 Task: Log work in the project VitalTech for the issue 'Create a new online platform for online graphic design courses with advanced design tools and collaboration features' spent time as '6w 3d 6h 23m' and remaining time as '4w 2d 18h 20m' and move to top of backlog. Now add the issue to the epic 'Disaster Recovery as a Service (DRaaS) Implementation'.
Action: Mouse moved to (203, 63)
Screenshot: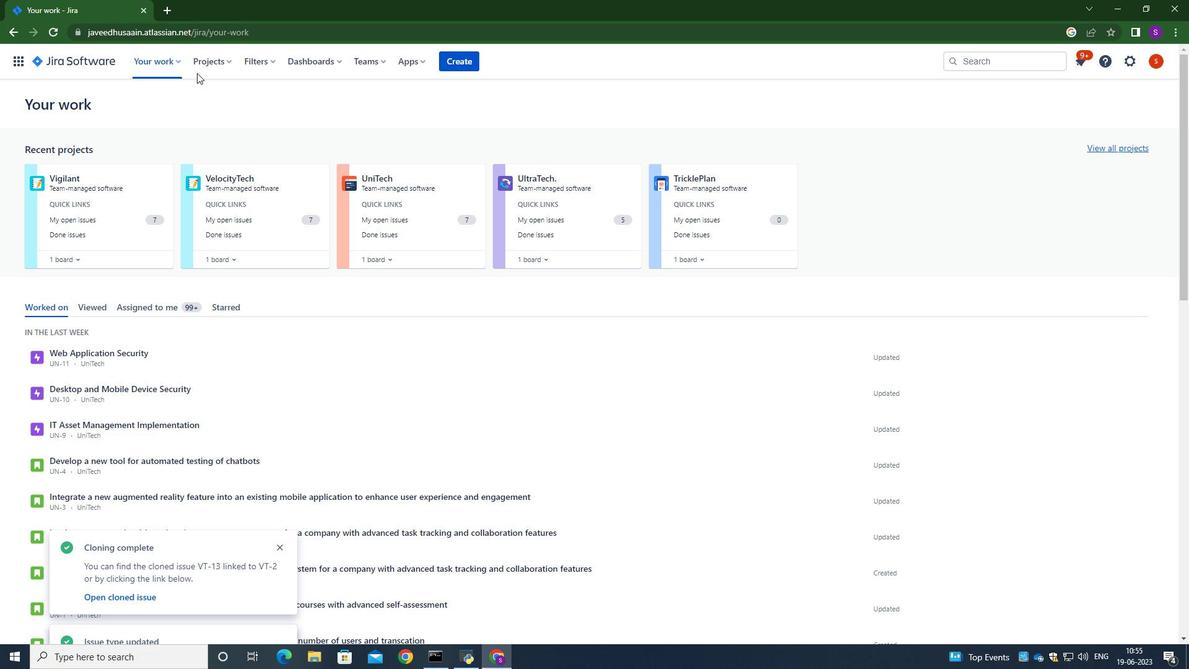 
Action: Mouse pressed left at (203, 63)
Screenshot: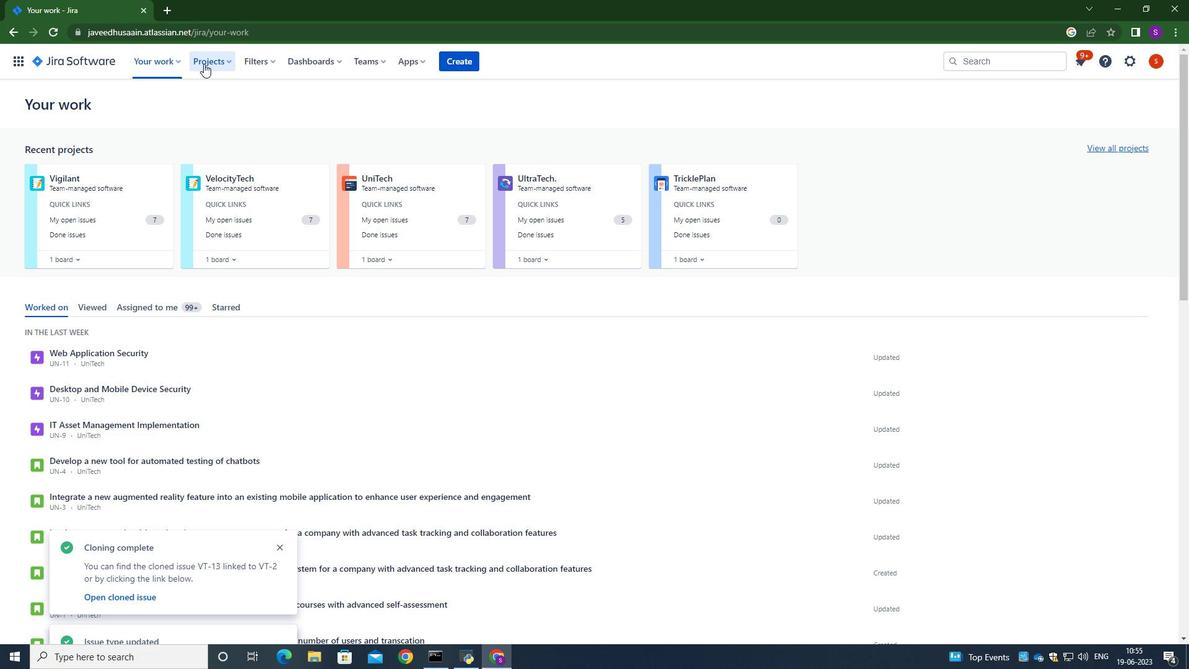 
Action: Mouse moved to (223, 114)
Screenshot: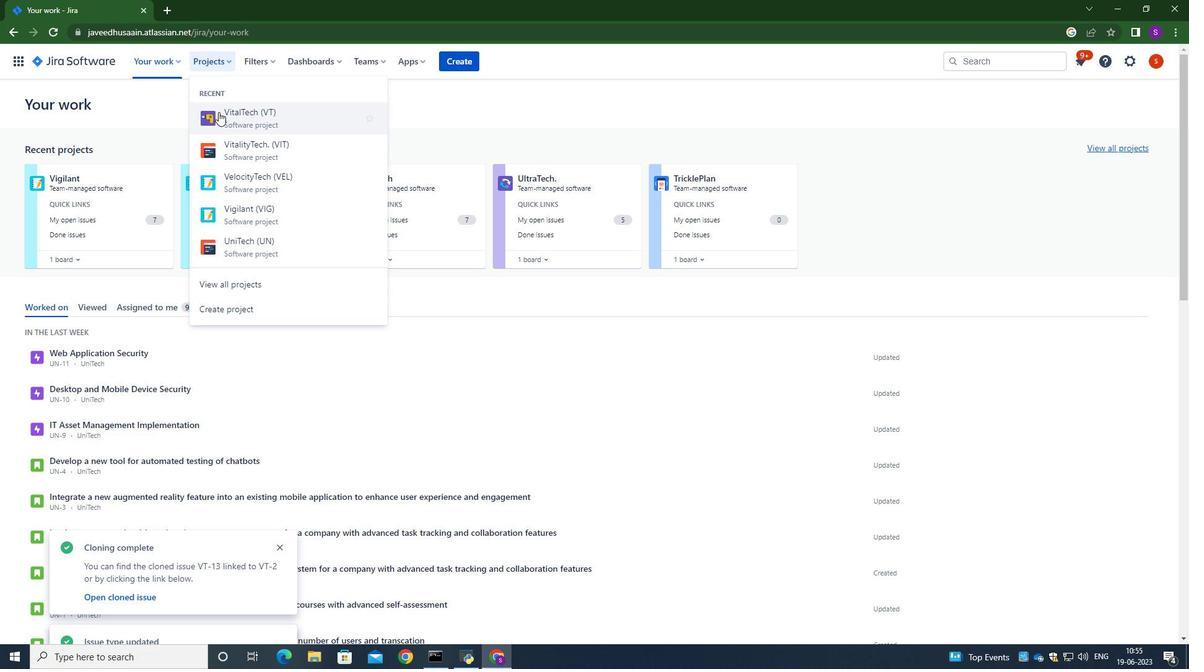 
Action: Mouse pressed left at (223, 114)
Screenshot: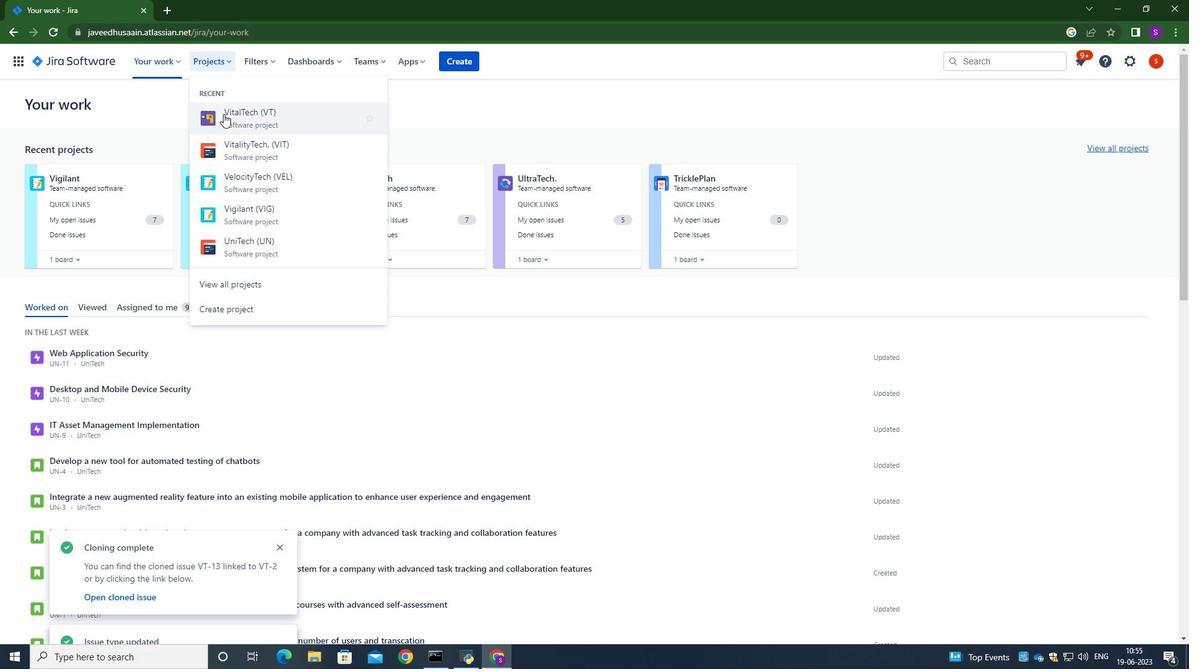 
Action: Mouse moved to (96, 188)
Screenshot: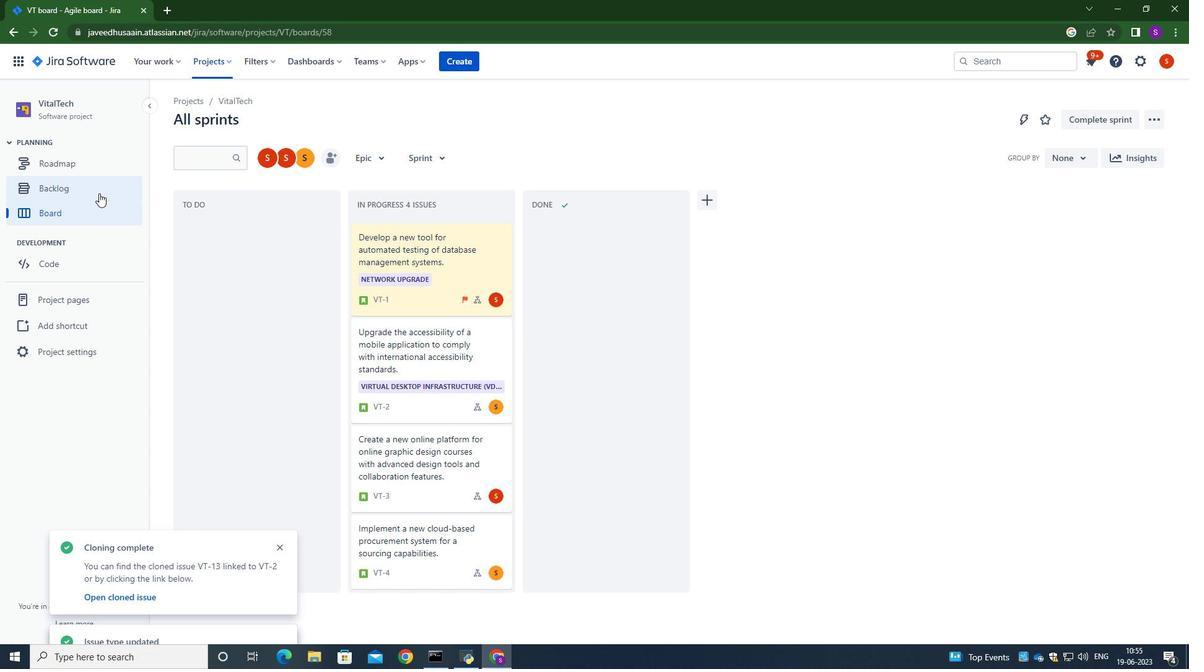 
Action: Mouse pressed left at (96, 188)
Screenshot: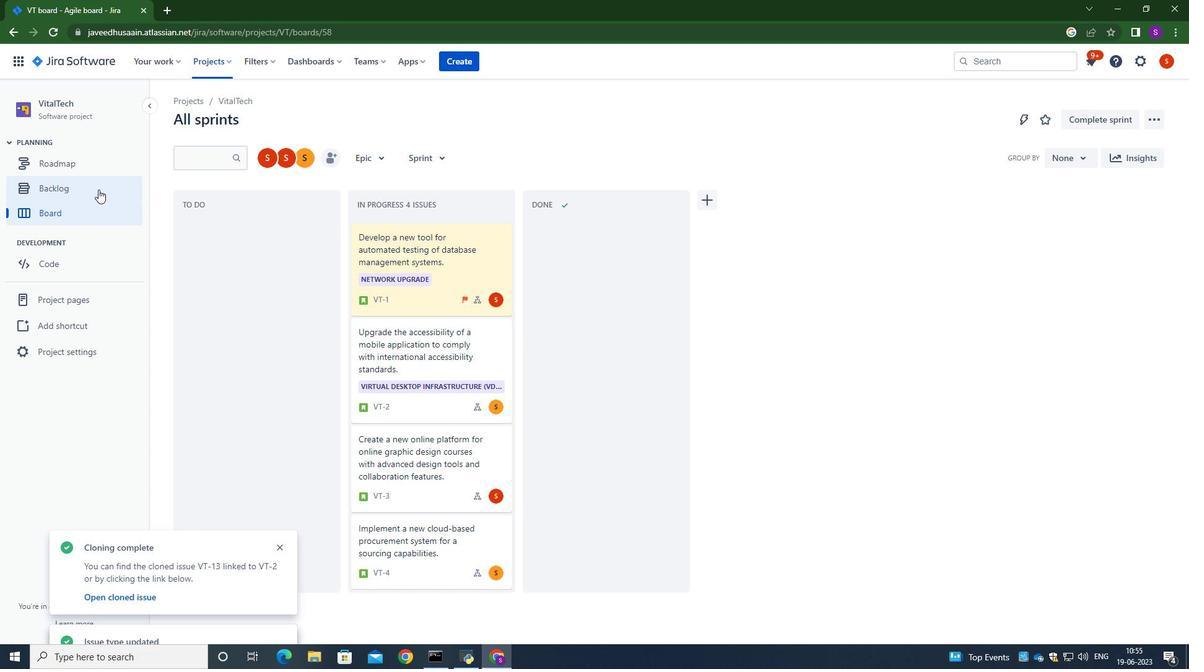 
Action: Mouse moved to (418, 246)
Screenshot: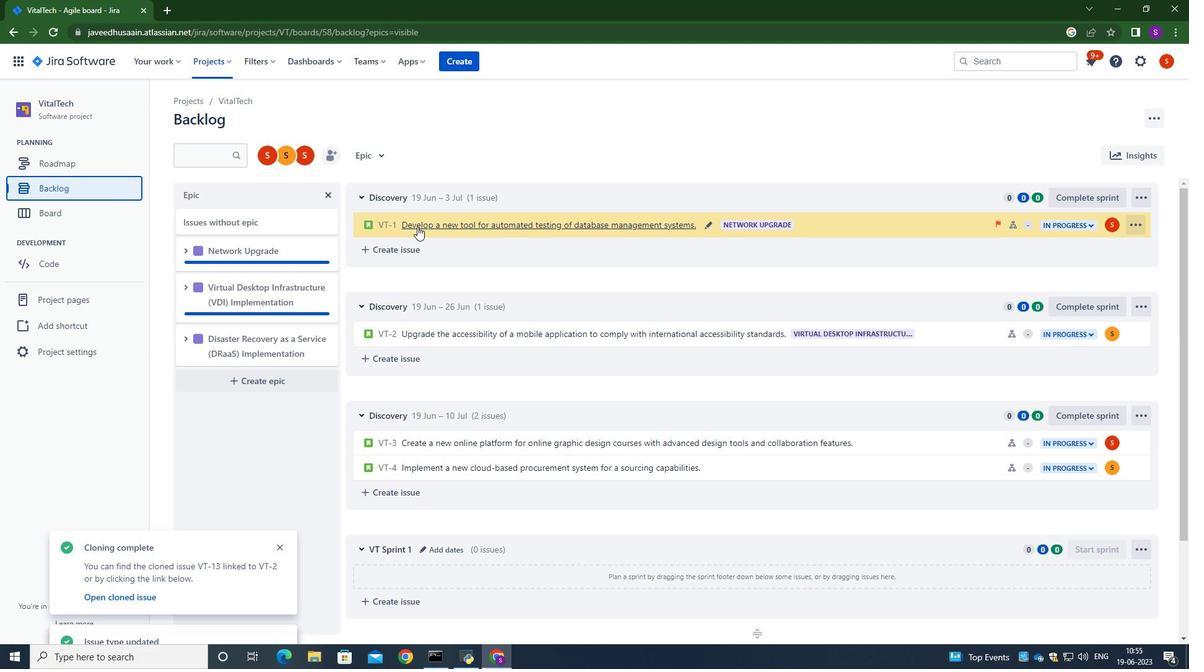 
Action: Mouse scrolled (418, 245) with delta (0, 0)
Screenshot: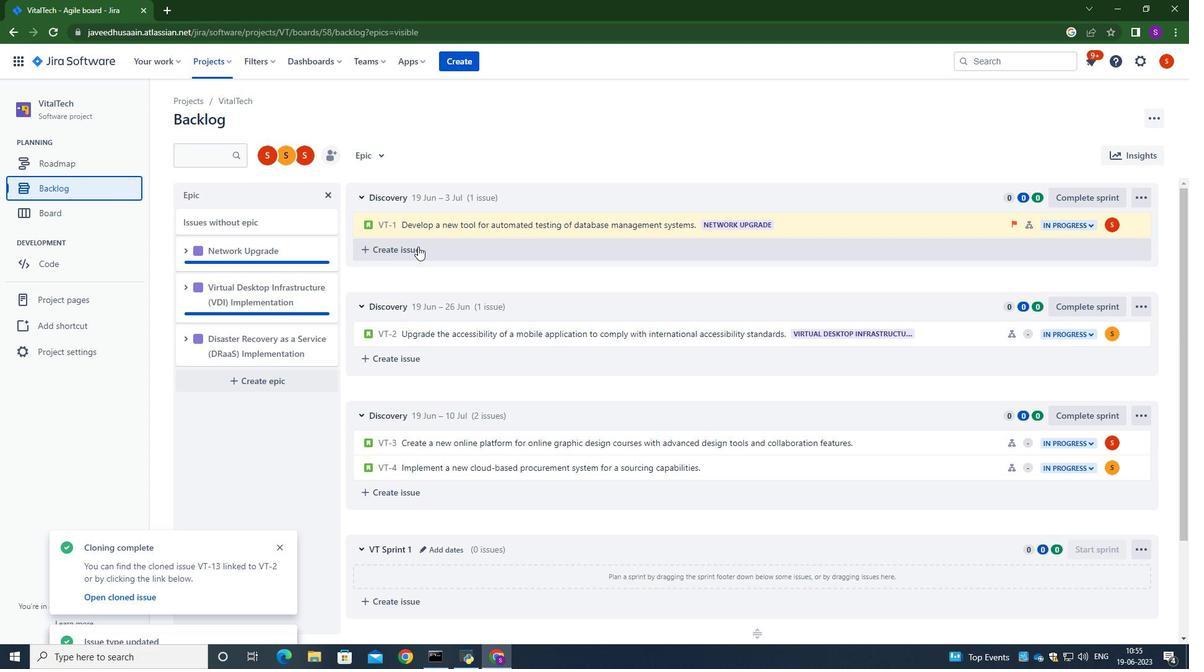 
Action: Mouse scrolled (418, 245) with delta (0, 0)
Screenshot: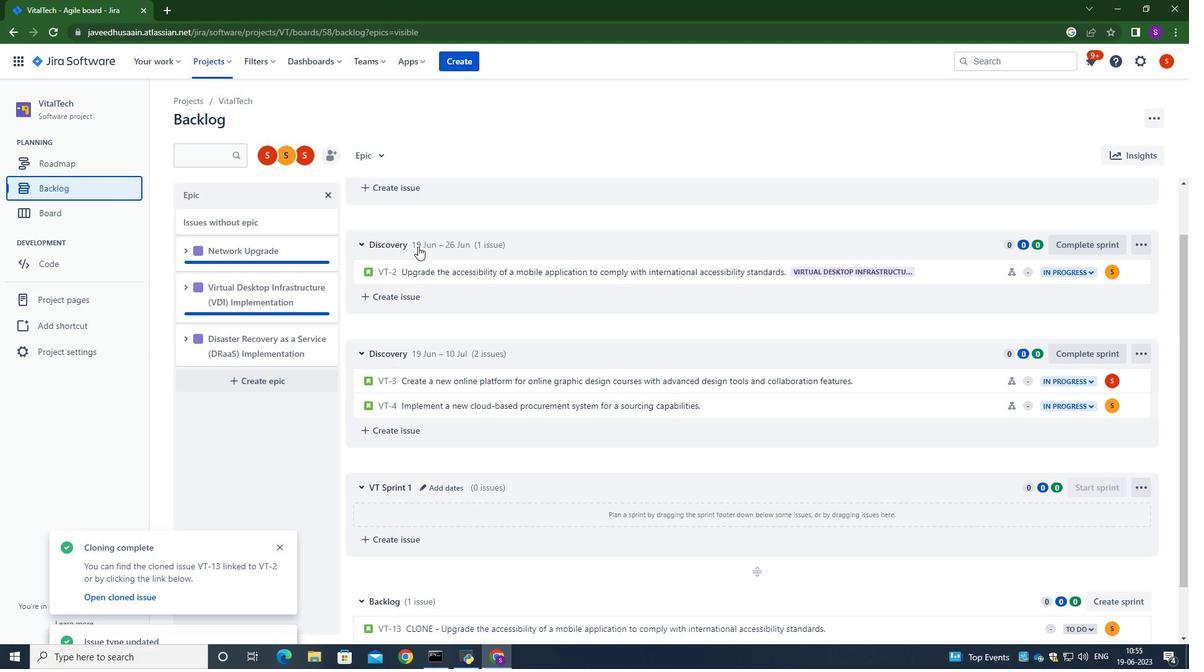 
Action: Mouse scrolled (418, 245) with delta (0, 0)
Screenshot: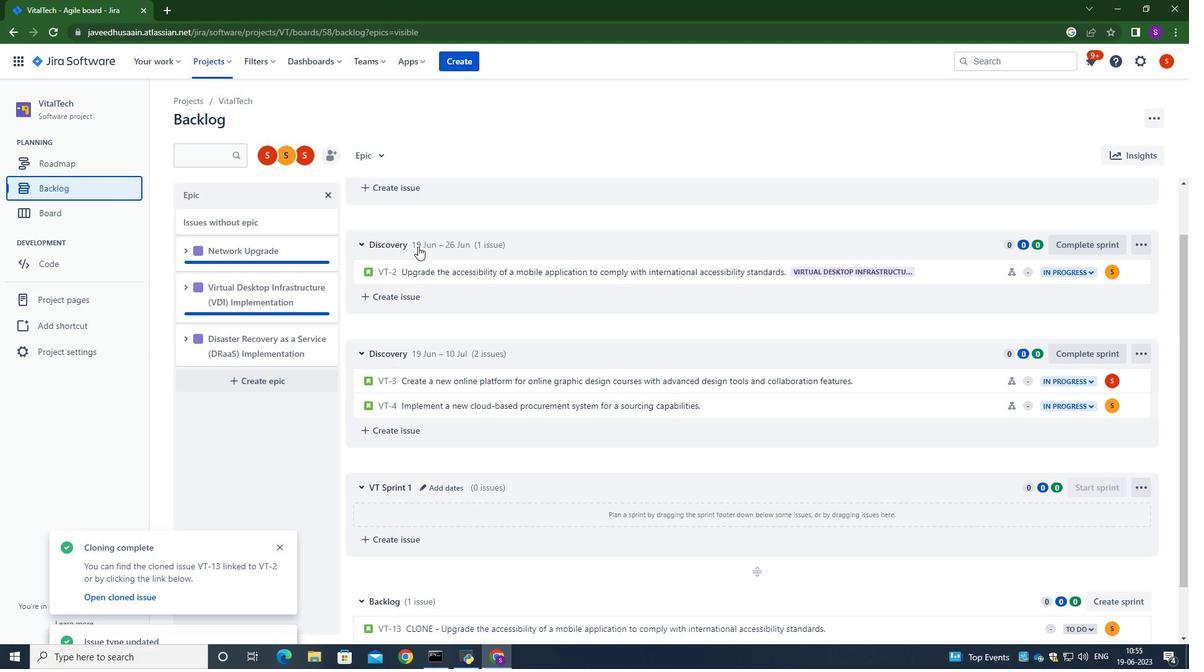 
Action: Mouse moved to (477, 318)
Screenshot: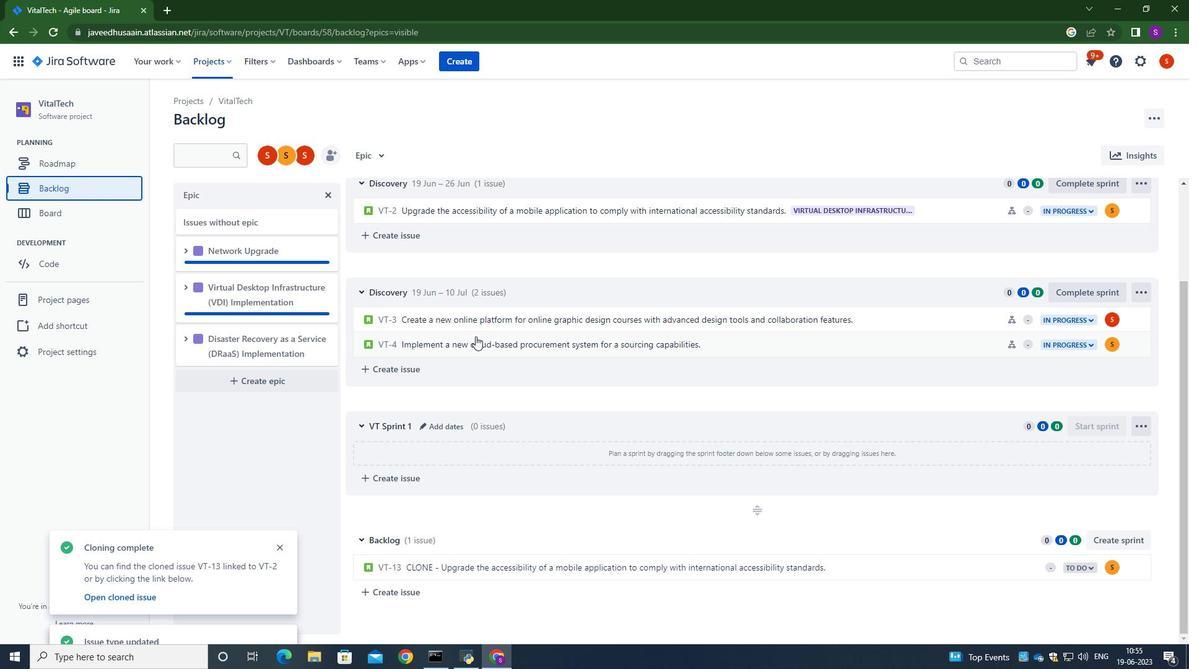 
Action: Mouse pressed left at (477, 318)
Screenshot: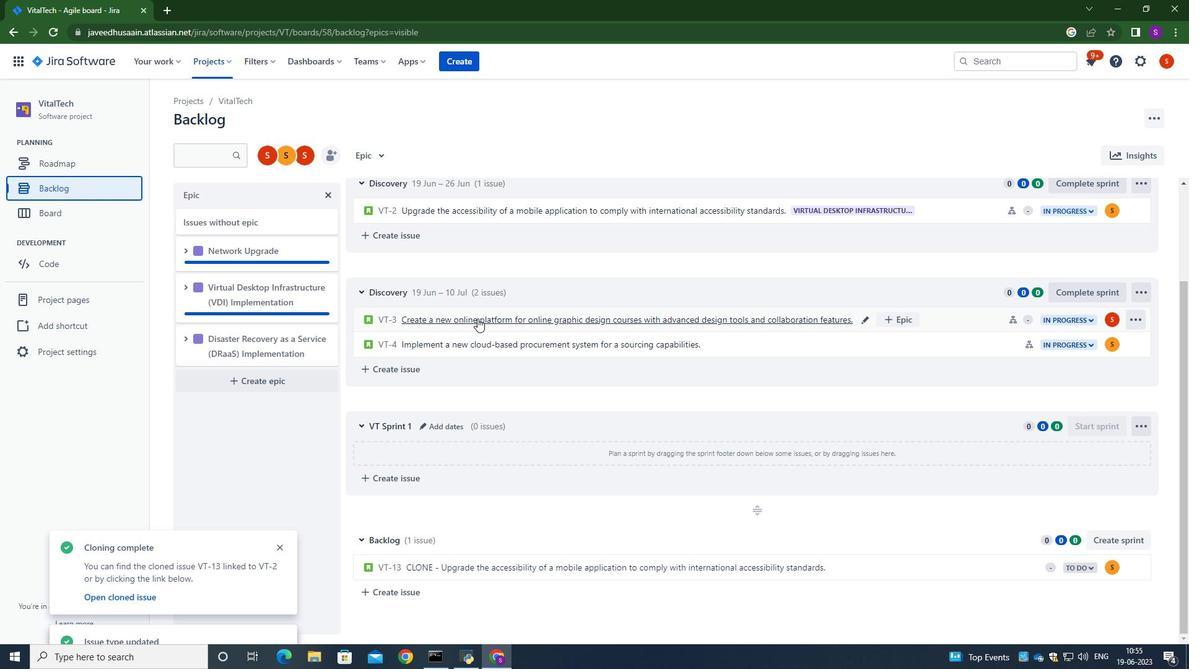 
Action: Mouse moved to (1135, 192)
Screenshot: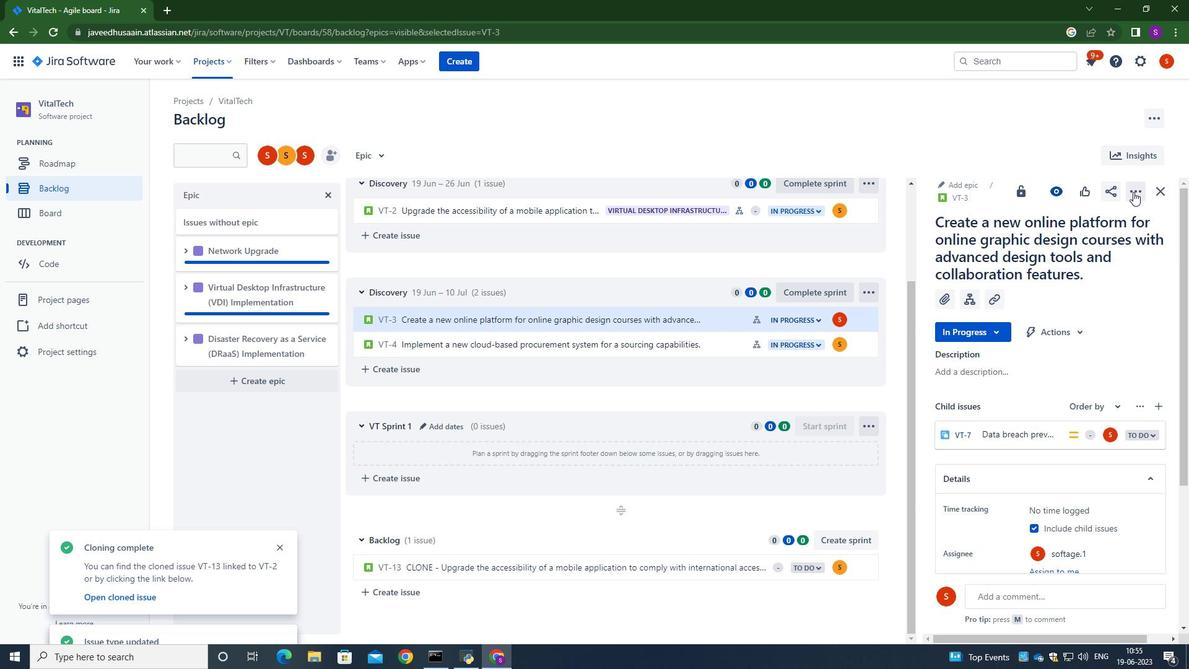 
Action: Mouse pressed left at (1135, 192)
Screenshot: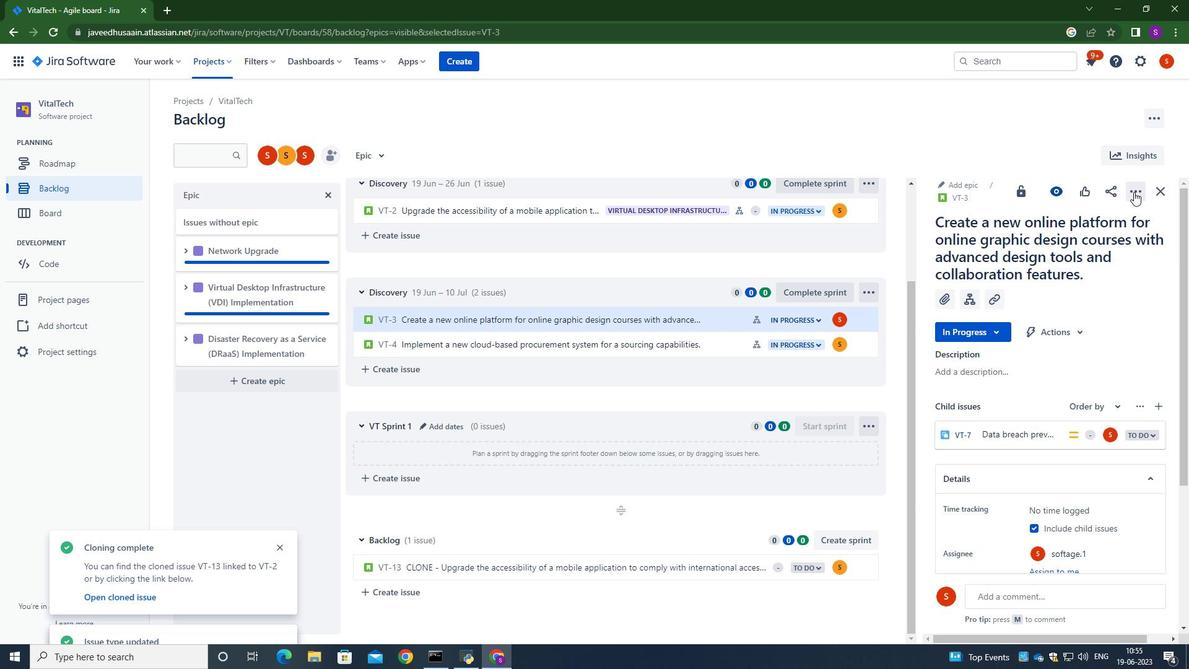 
Action: Mouse moved to (1066, 223)
Screenshot: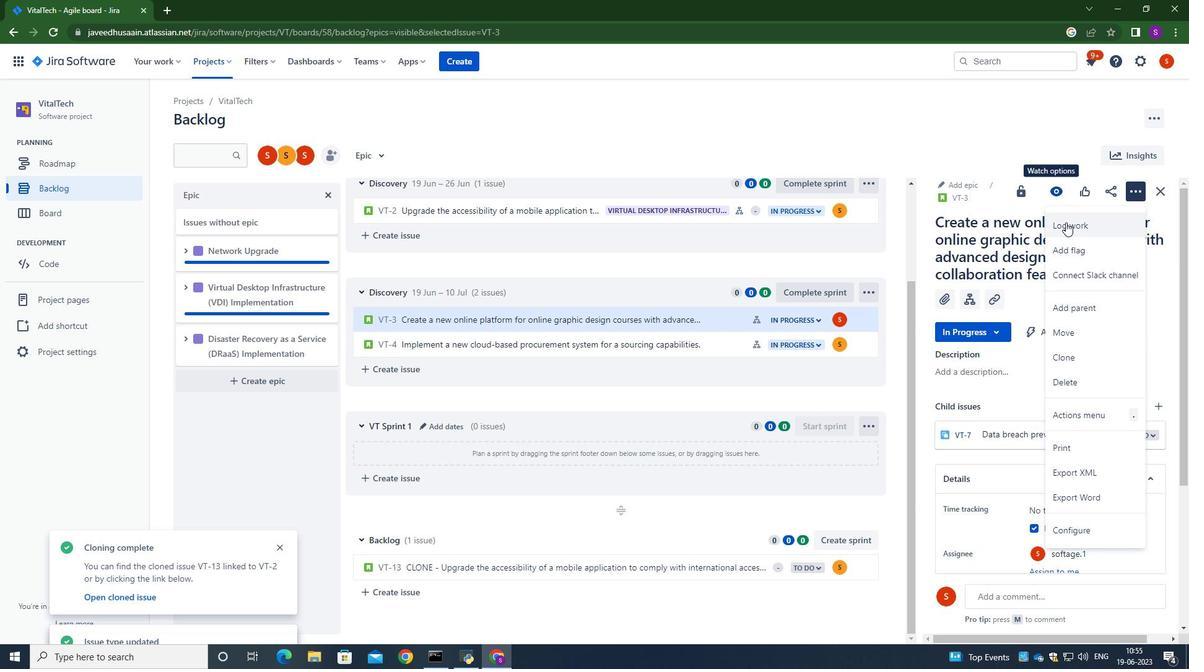 
Action: Mouse pressed left at (1066, 223)
Screenshot: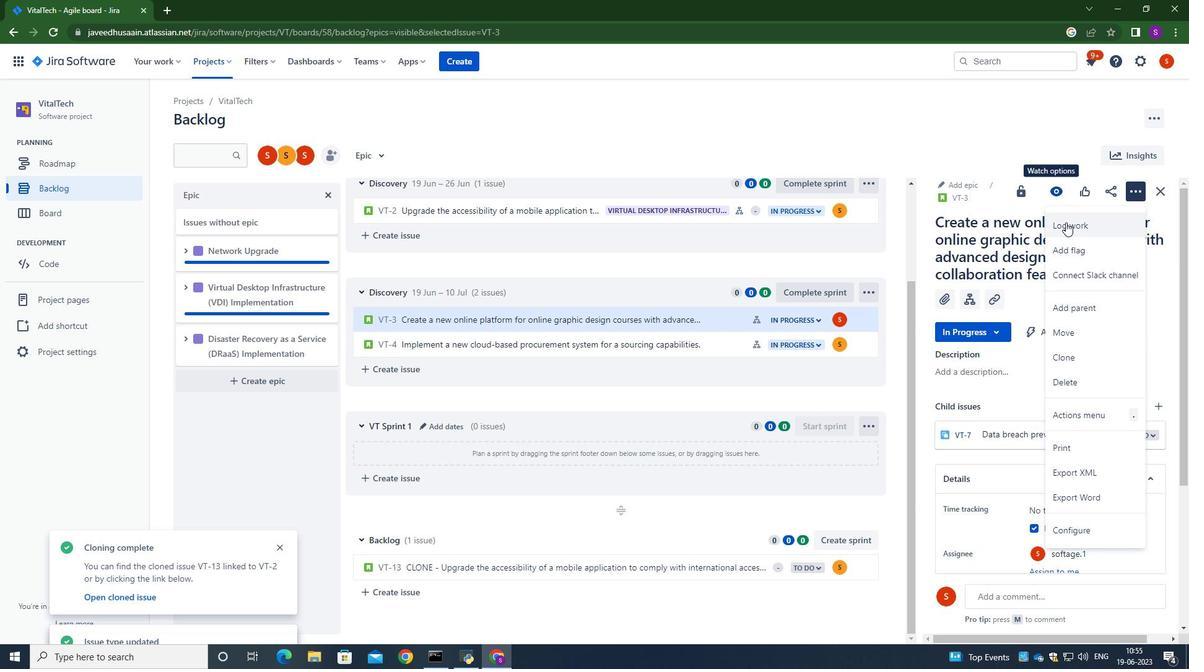 
Action: Mouse moved to (482, 182)
Screenshot: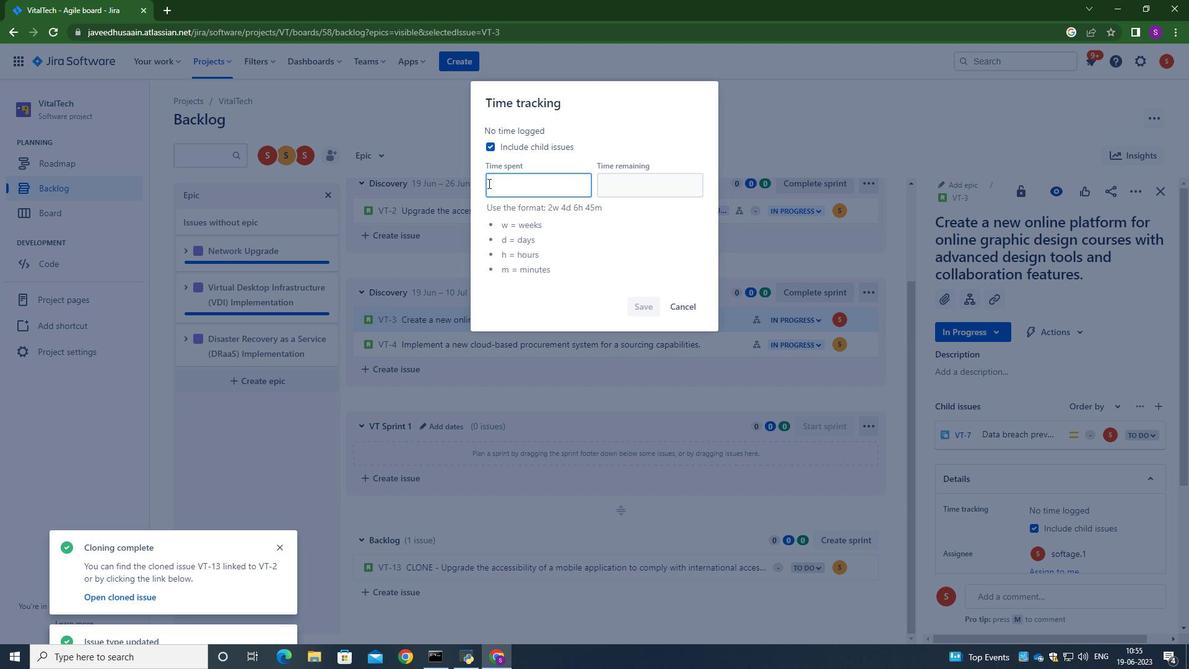 
Action: Key pressed 6w<Key.space>2d<Key.space>6h<Key.space>23m<Key.tab>4w<Key.space>
Screenshot: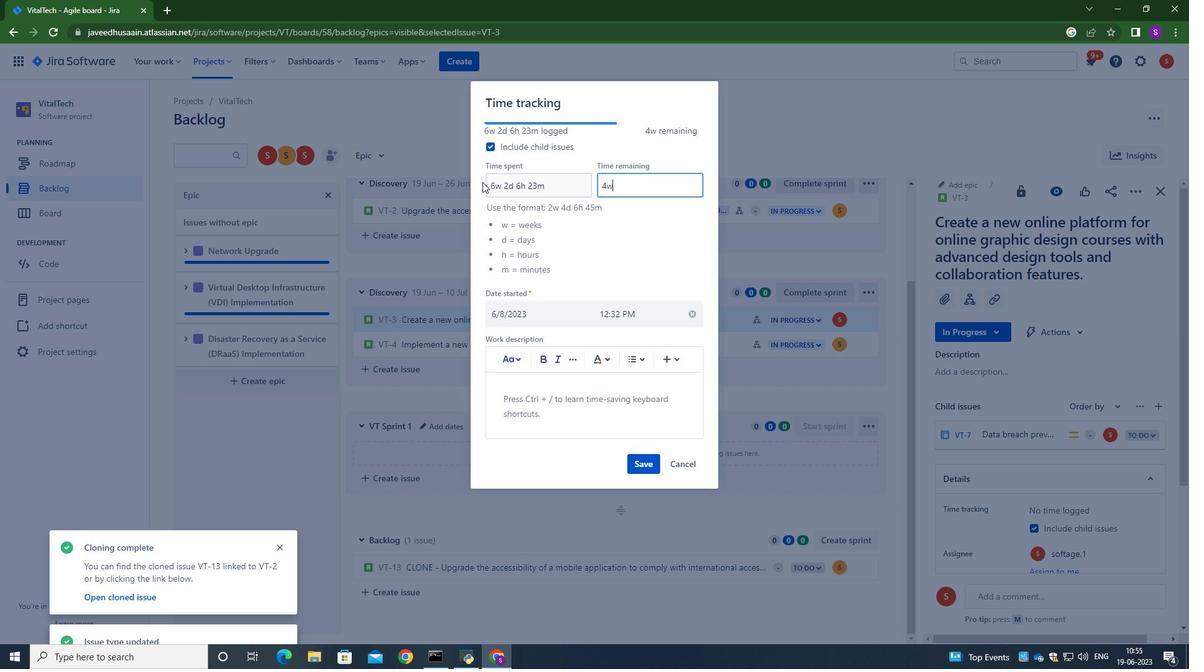 
Action: Mouse moved to (482, 181)
Screenshot: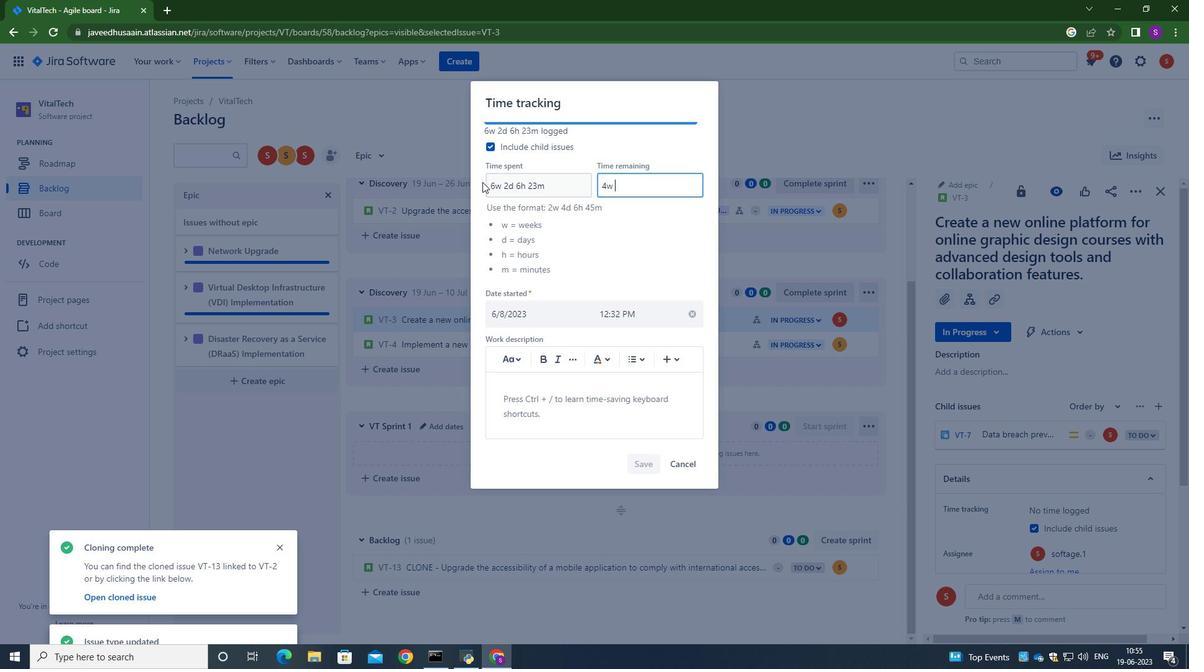 
Action: Key pressed 2d<Key.space>18h<Key.space>20m
Screenshot: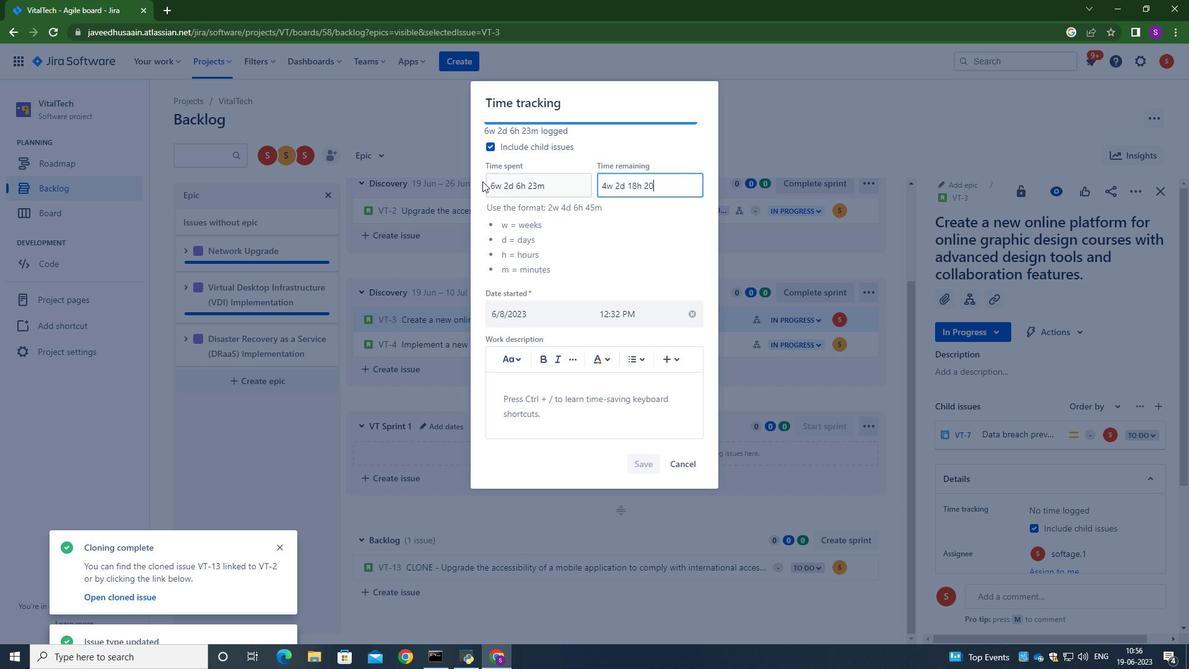 
Action: Mouse moved to (646, 469)
Screenshot: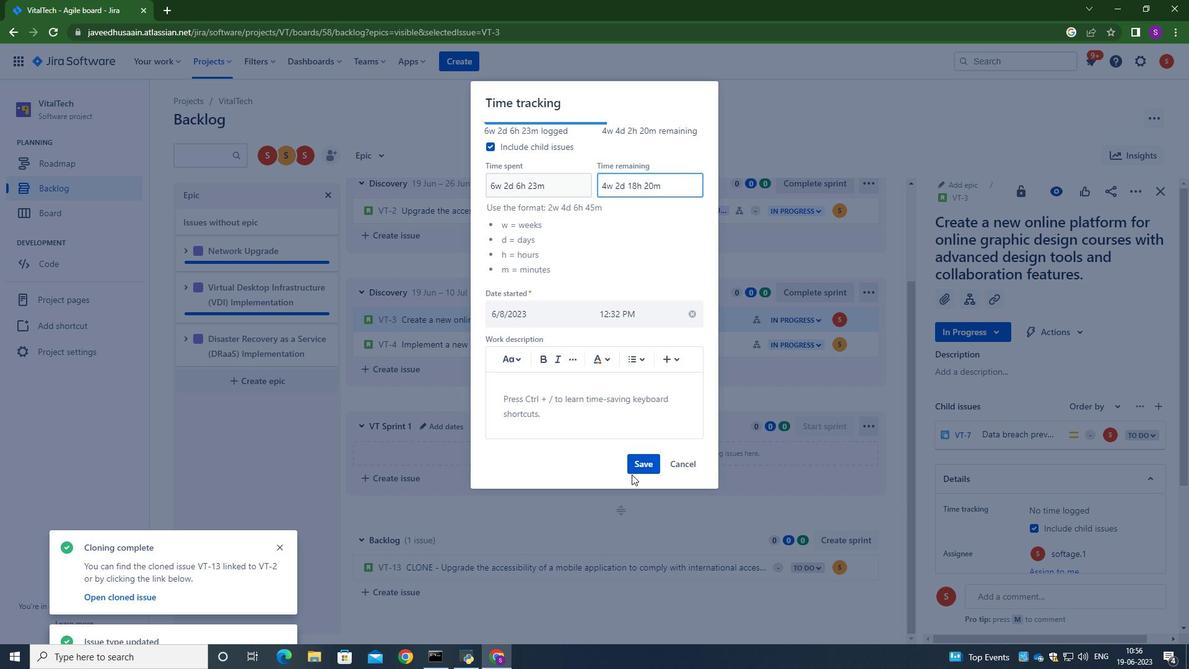 
Action: Mouse pressed left at (646, 469)
Screenshot: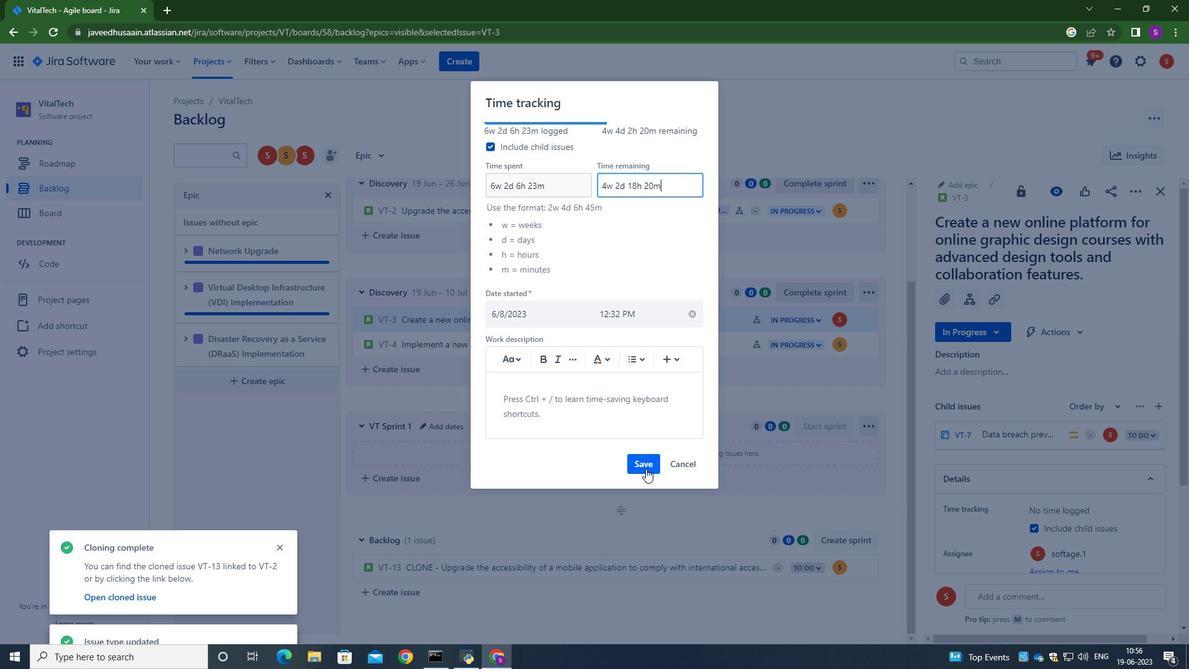 
Action: Mouse moved to (863, 317)
Screenshot: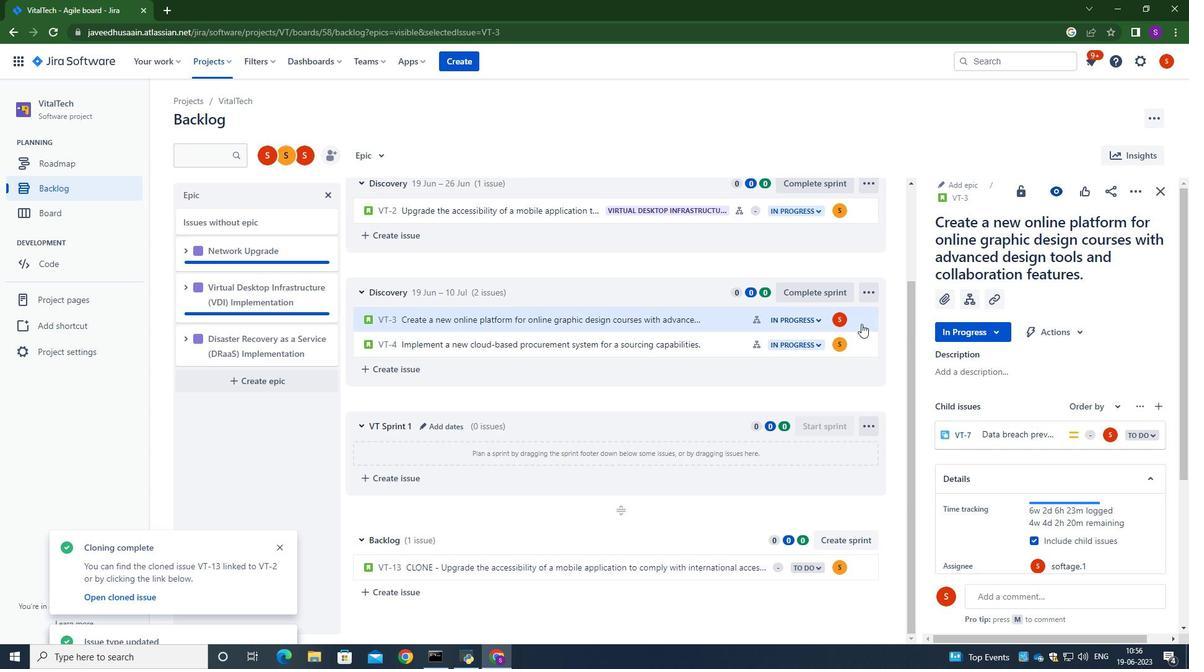 
Action: Mouse pressed left at (863, 317)
Screenshot: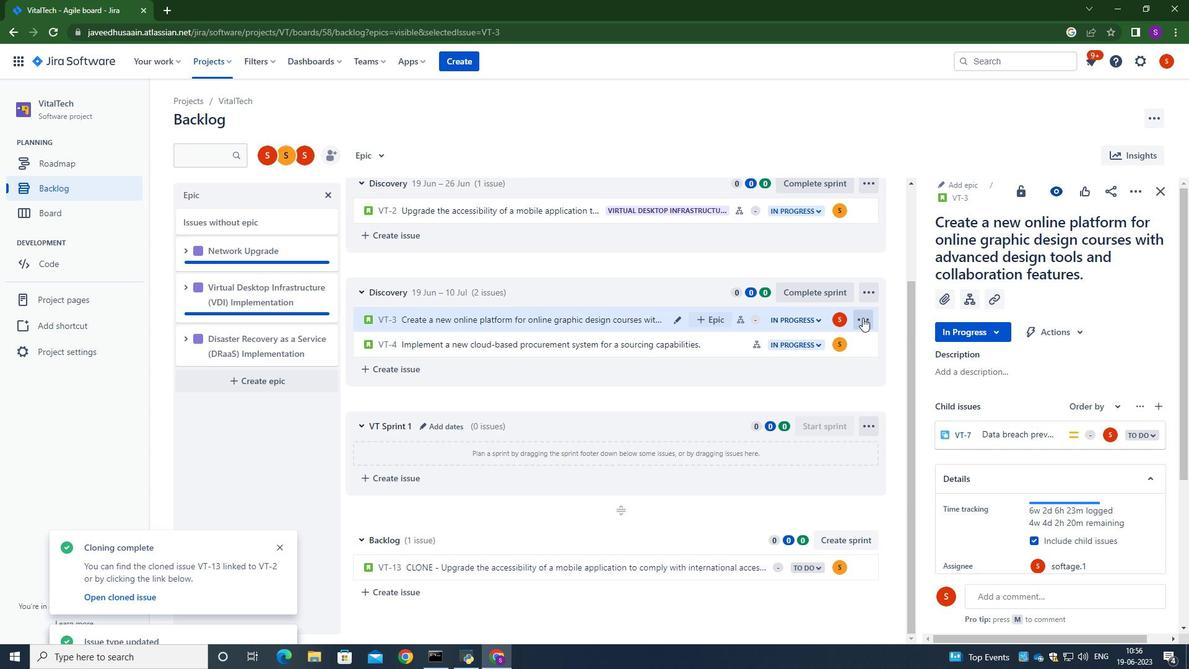 
Action: Mouse moved to (817, 539)
Screenshot: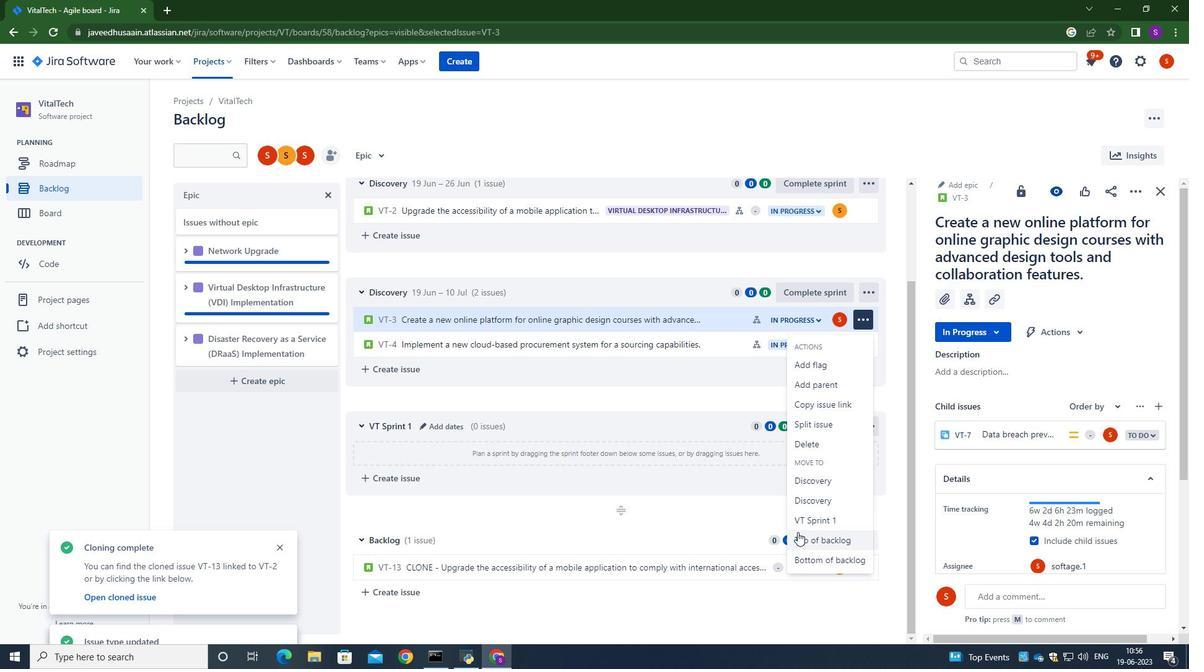 
Action: Mouse pressed left at (817, 539)
Screenshot: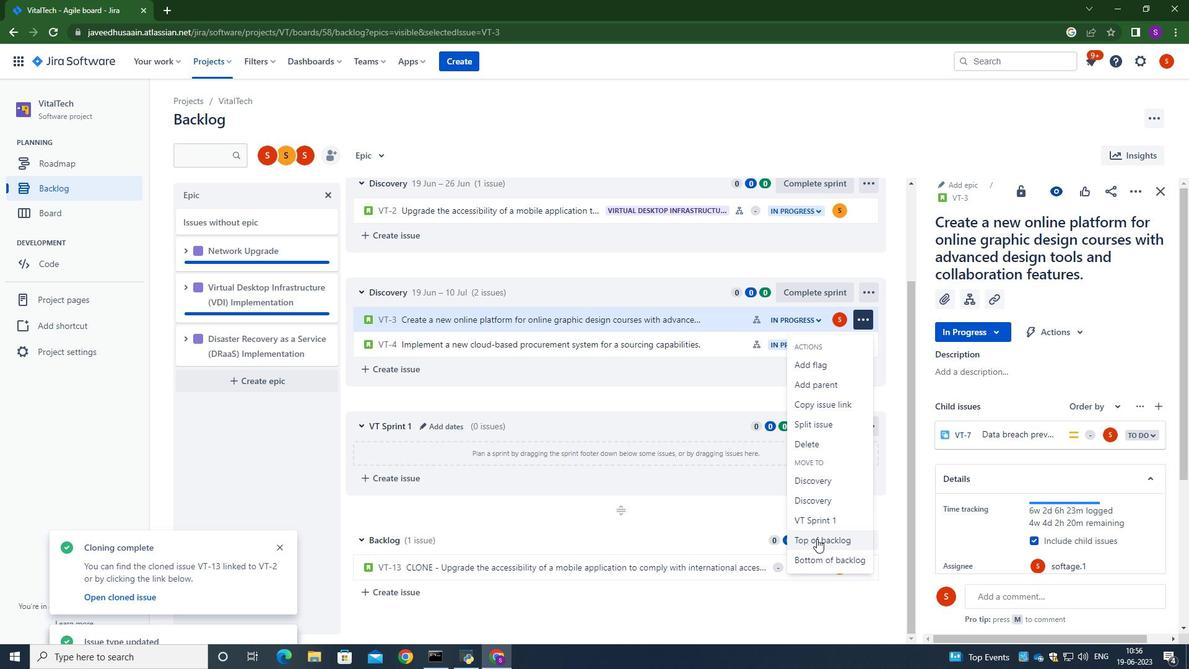 
Action: Mouse moved to (643, 200)
Screenshot: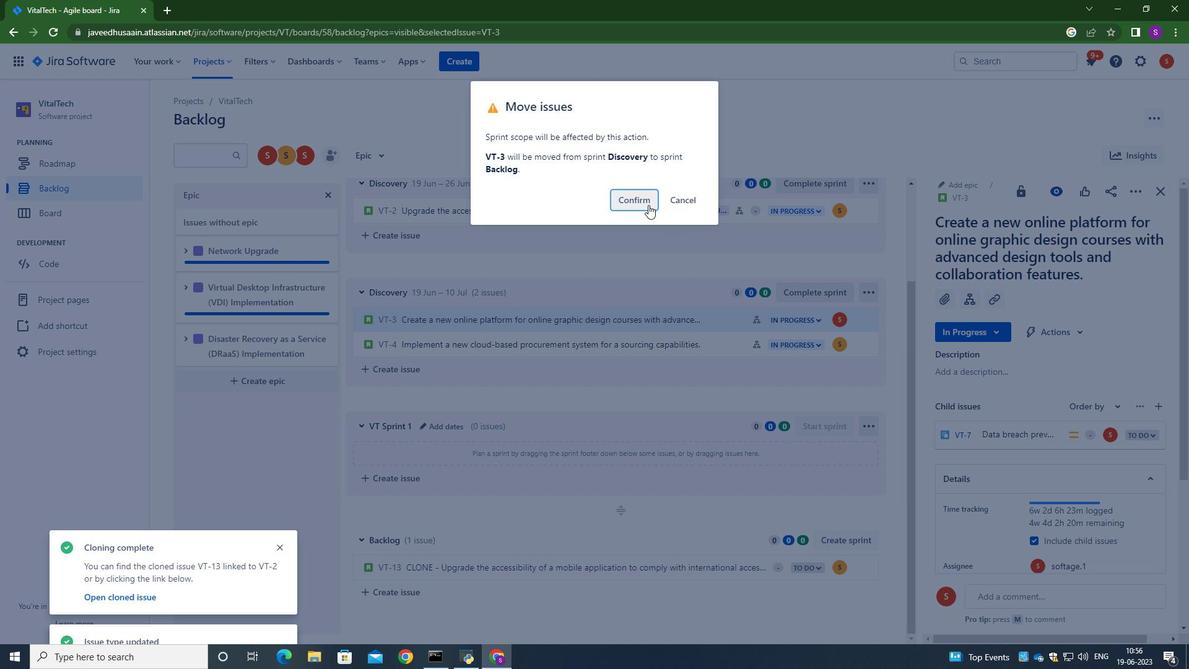 
Action: Mouse pressed left at (643, 200)
Screenshot: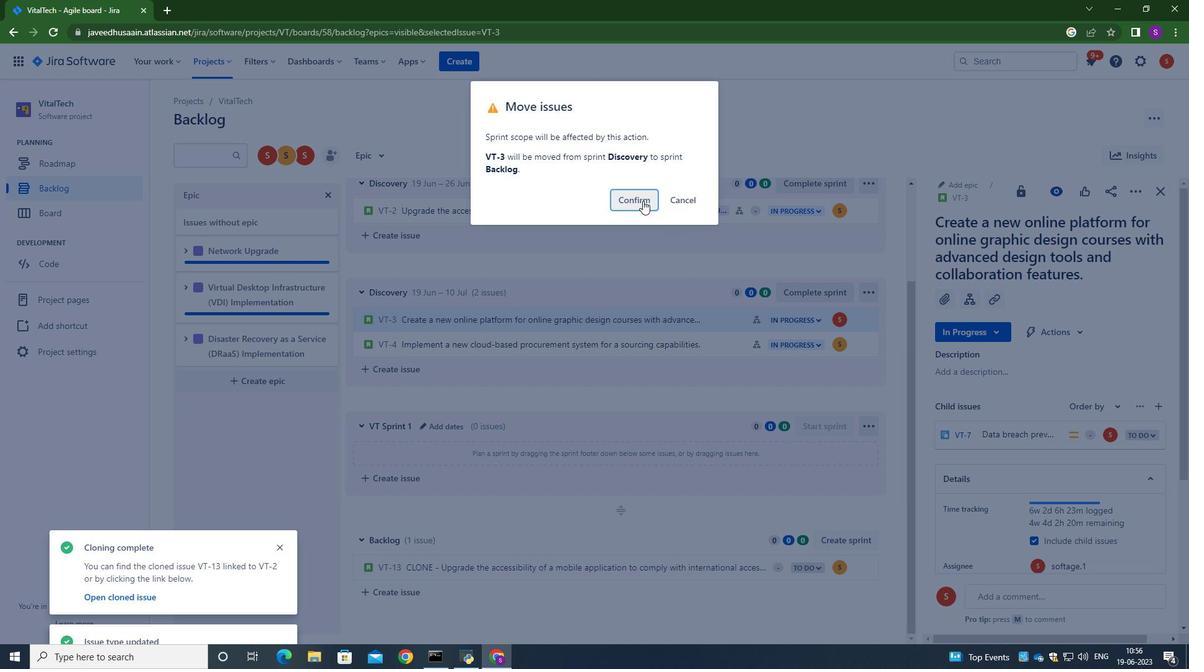 
Action: Mouse moved to (557, 360)
Screenshot: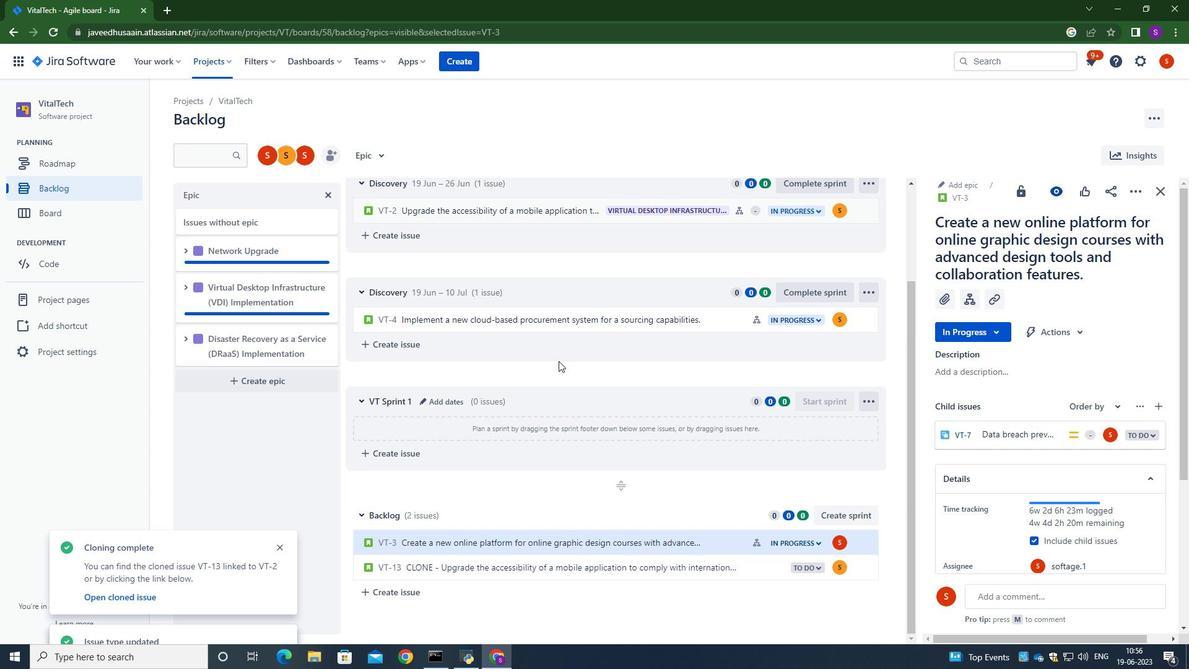 
Action: Mouse scrolled (557, 360) with delta (0, 0)
Screenshot: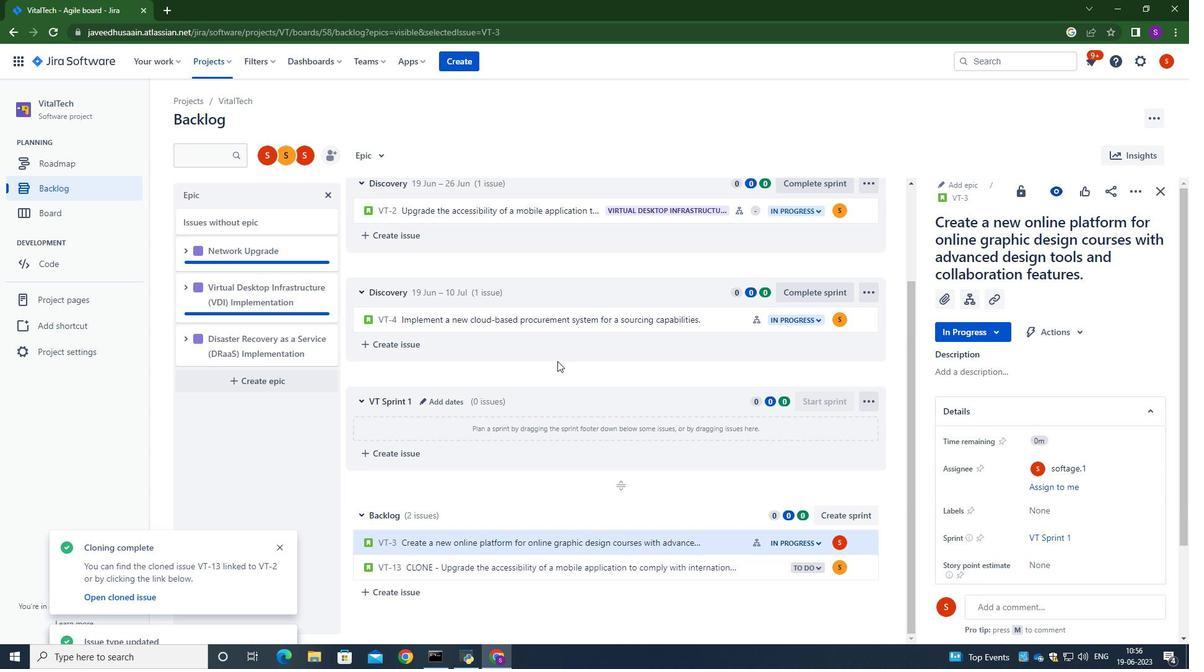 
Action: Mouse scrolled (557, 360) with delta (0, 0)
Screenshot: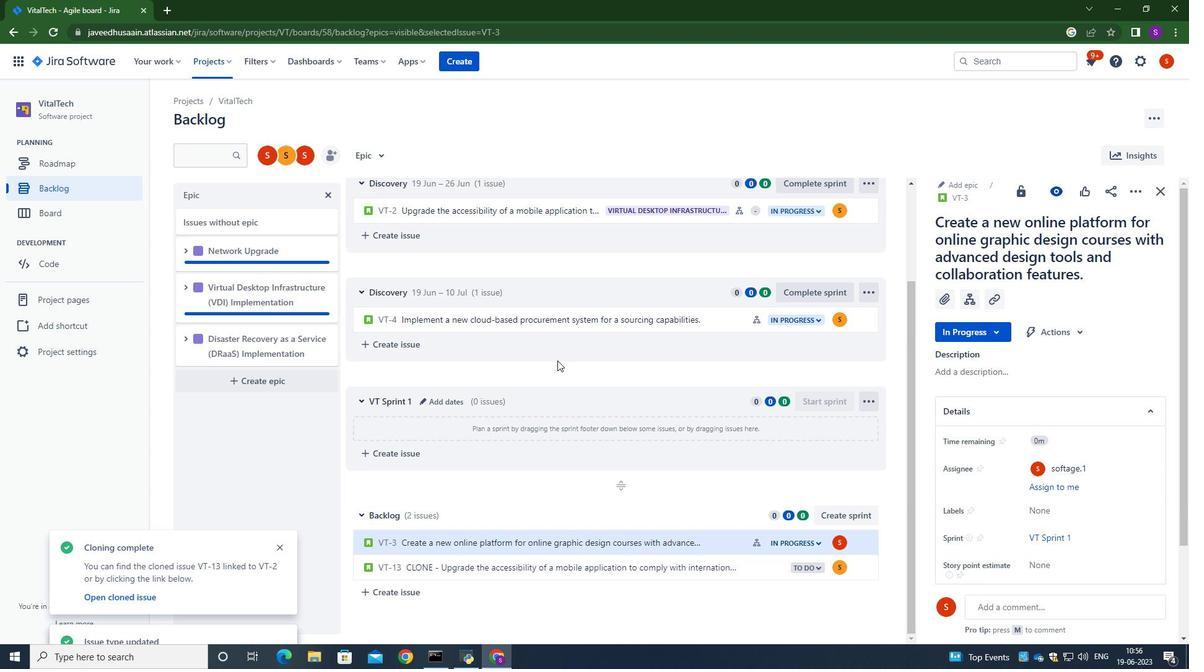 
Action: Mouse moved to (710, 542)
Screenshot: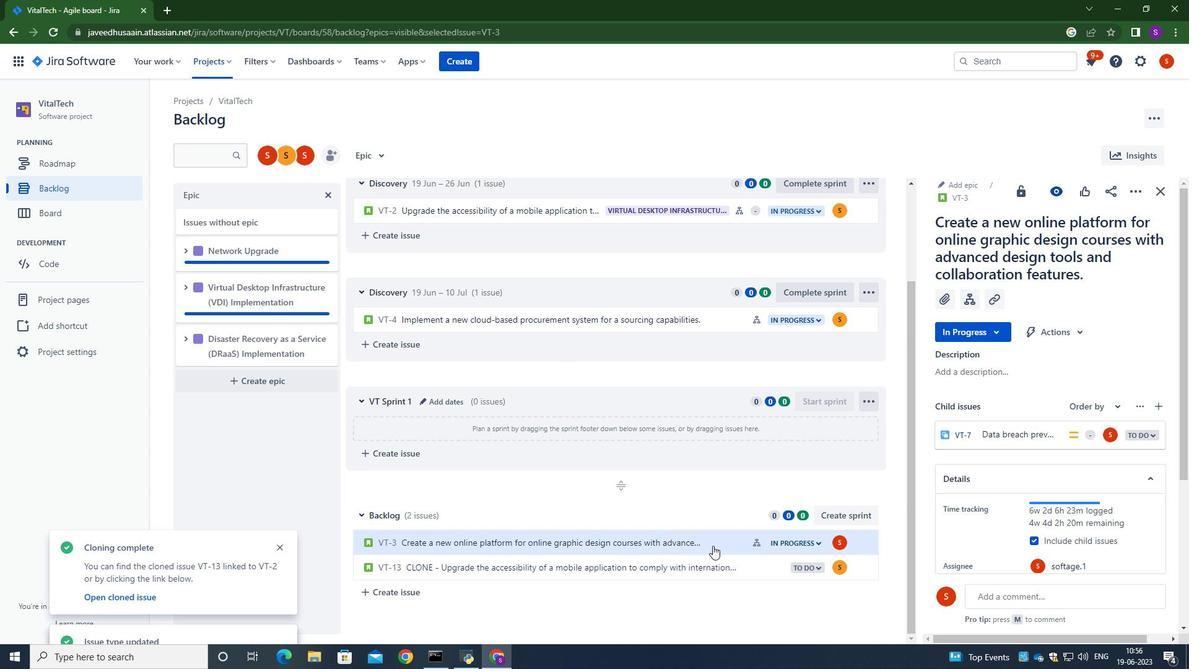 
Action: Mouse pressed left at (710, 542)
Screenshot: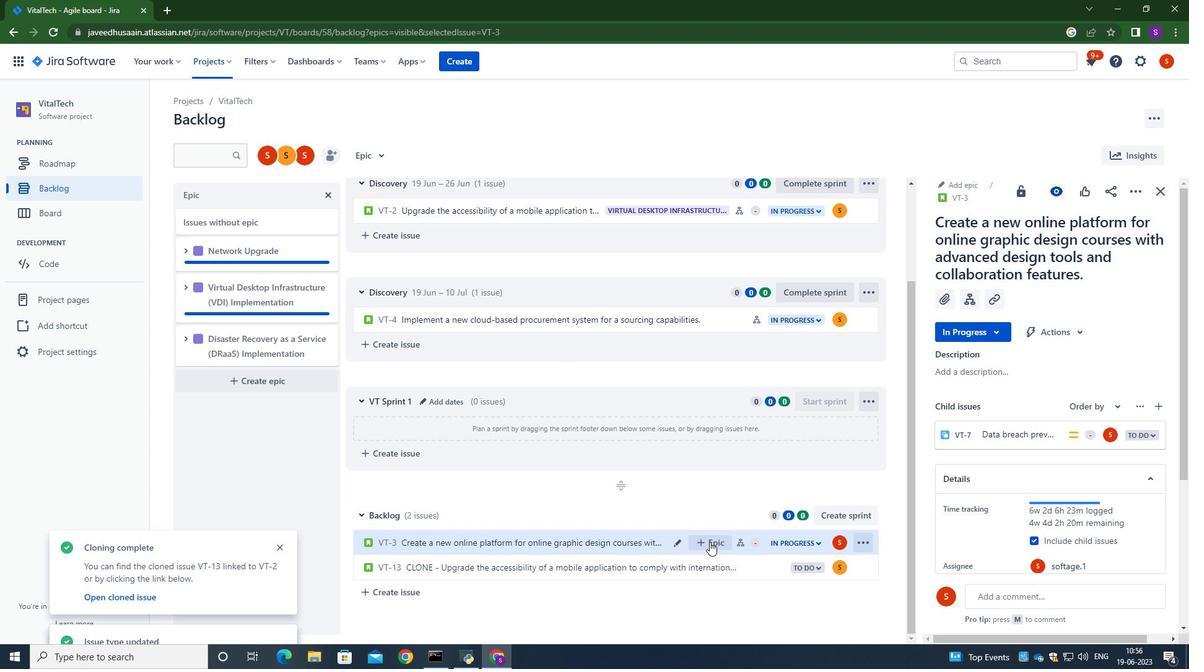 
Action: Mouse moved to (740, 630)
Screenshot: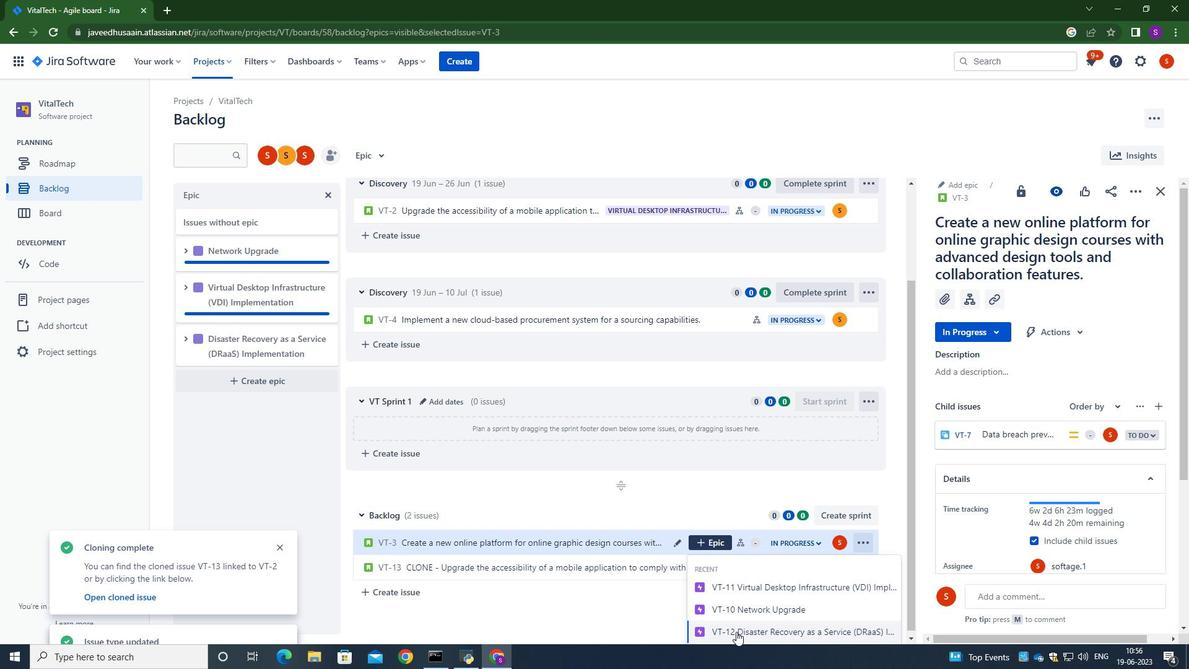 
Action: Mouse pressed left at (740, 630)
Screenshot: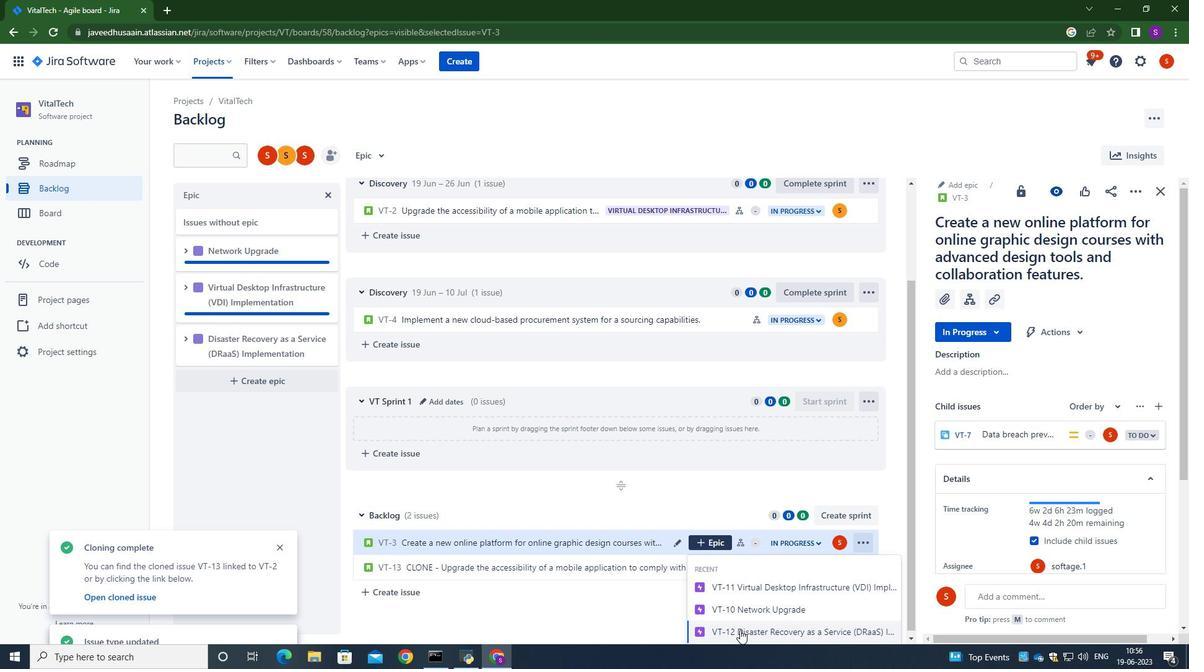 
Action: Mouse moved to (726, 616)
Screenshot: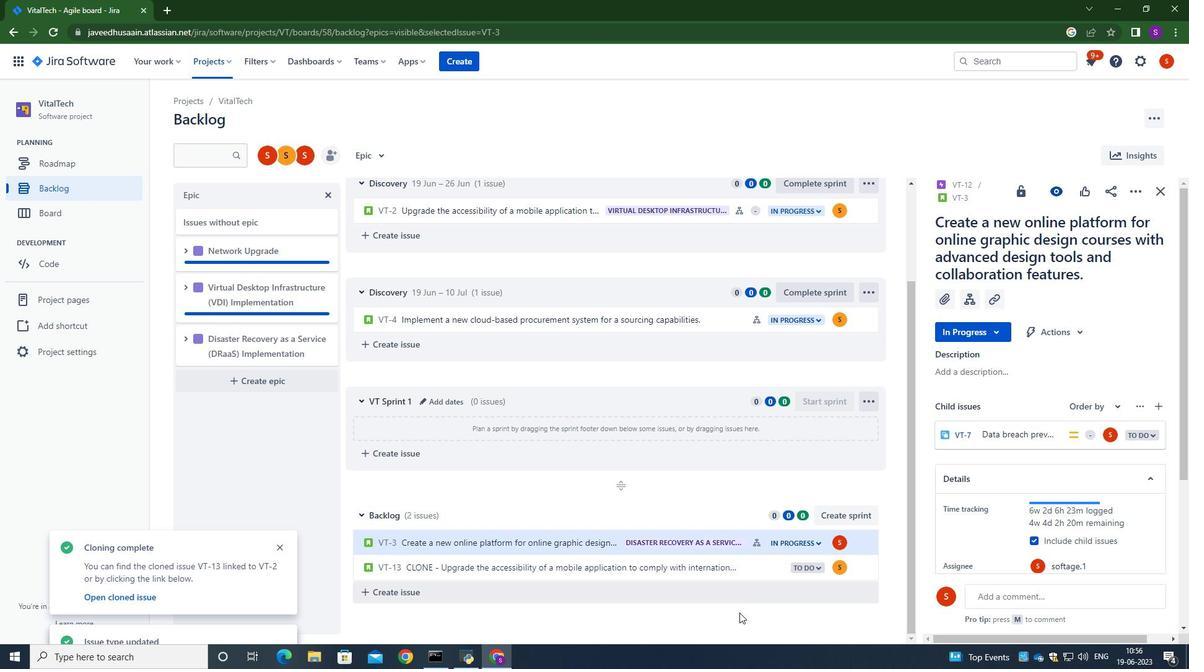 
Action: Mouse pressed left at (726, 616)
Screenshot: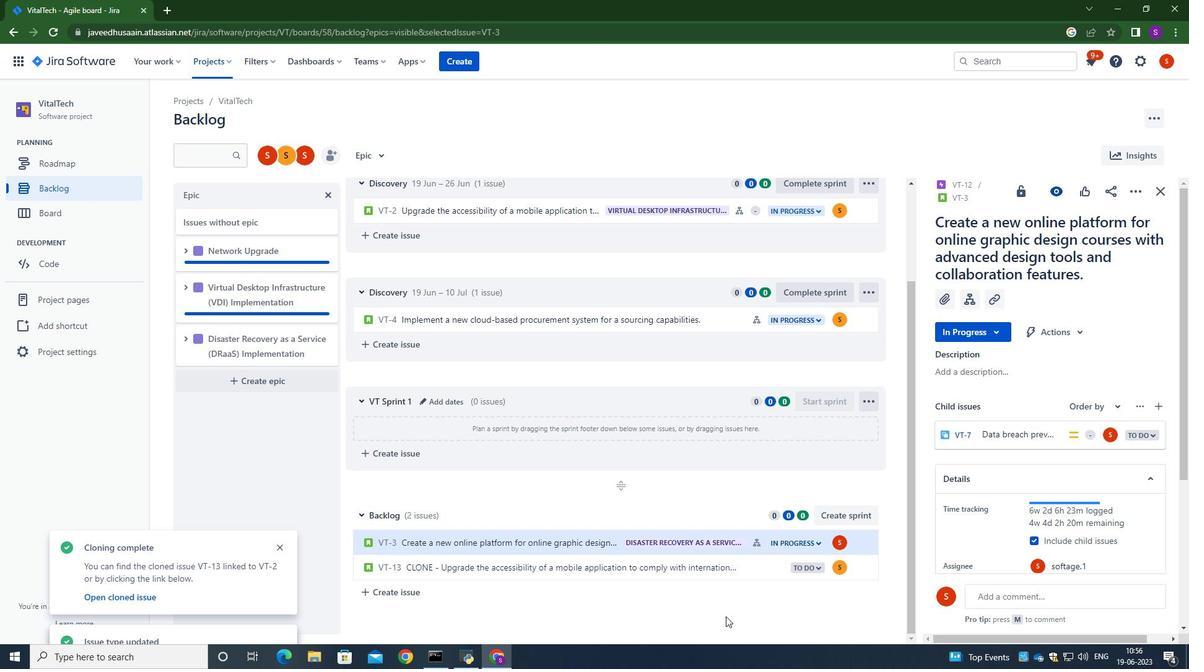 
Action: Mouse moved to (726, 616)
Screenshot: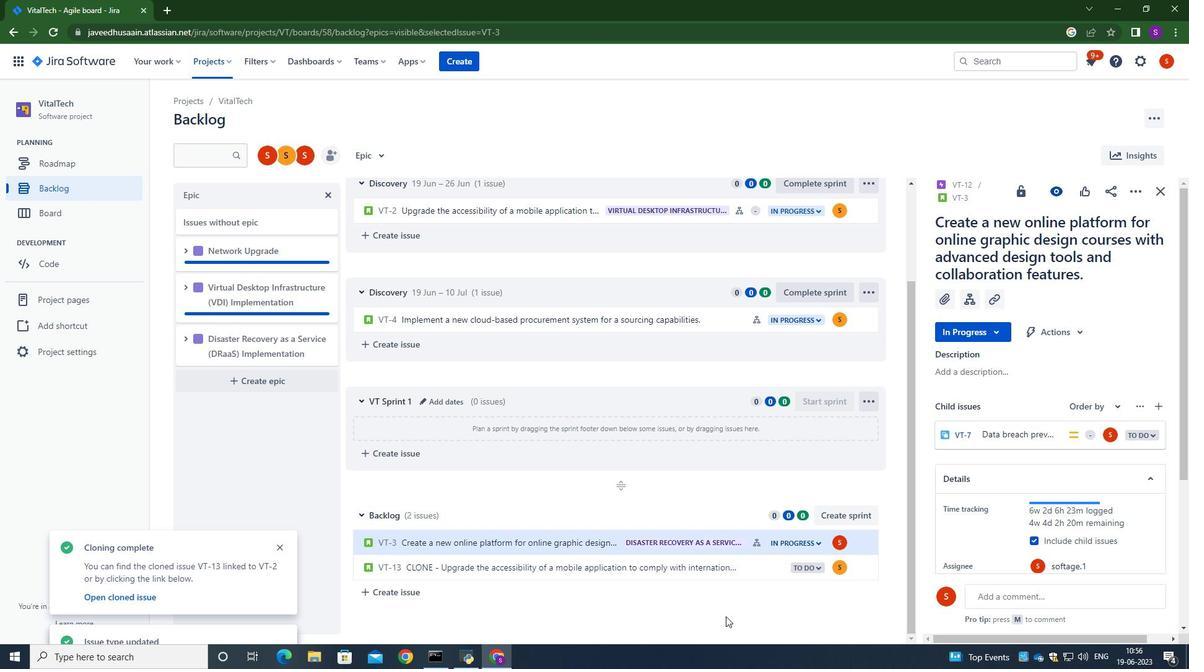 
